 Task: Add Sprouts Sea Salt Pita Crackers to the cart.
Action: Mouse moved to (320, 147)
Screenshot: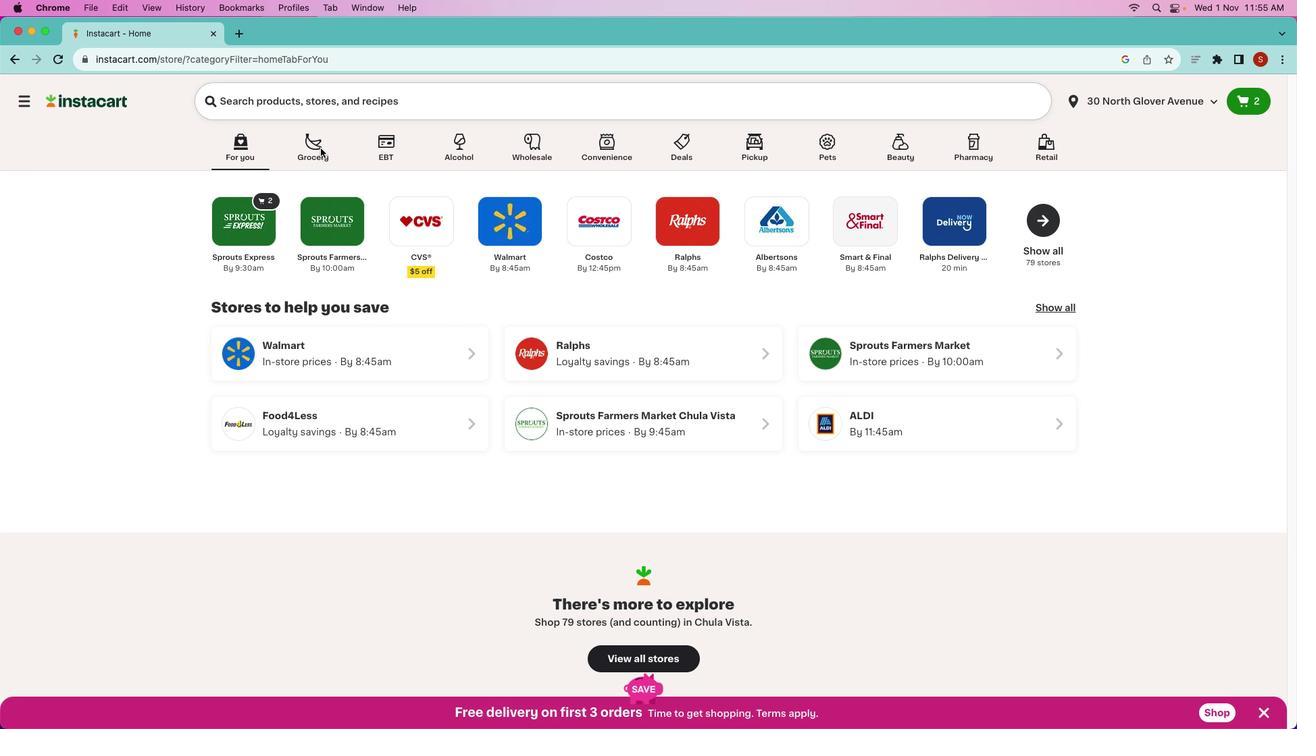 
Action: Mouse pressed left at (320, 147)
Screenshot: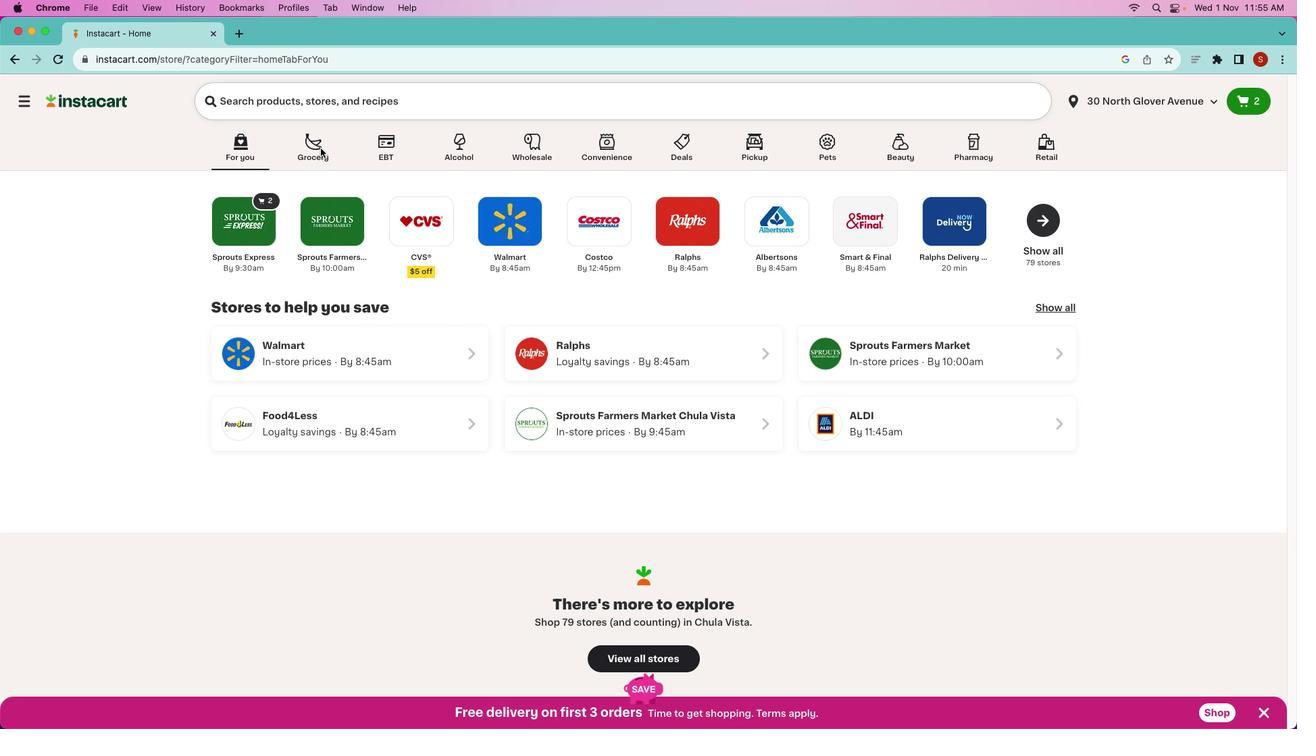 
Action: Mouse pressed left at (320, 147)
Screenshot: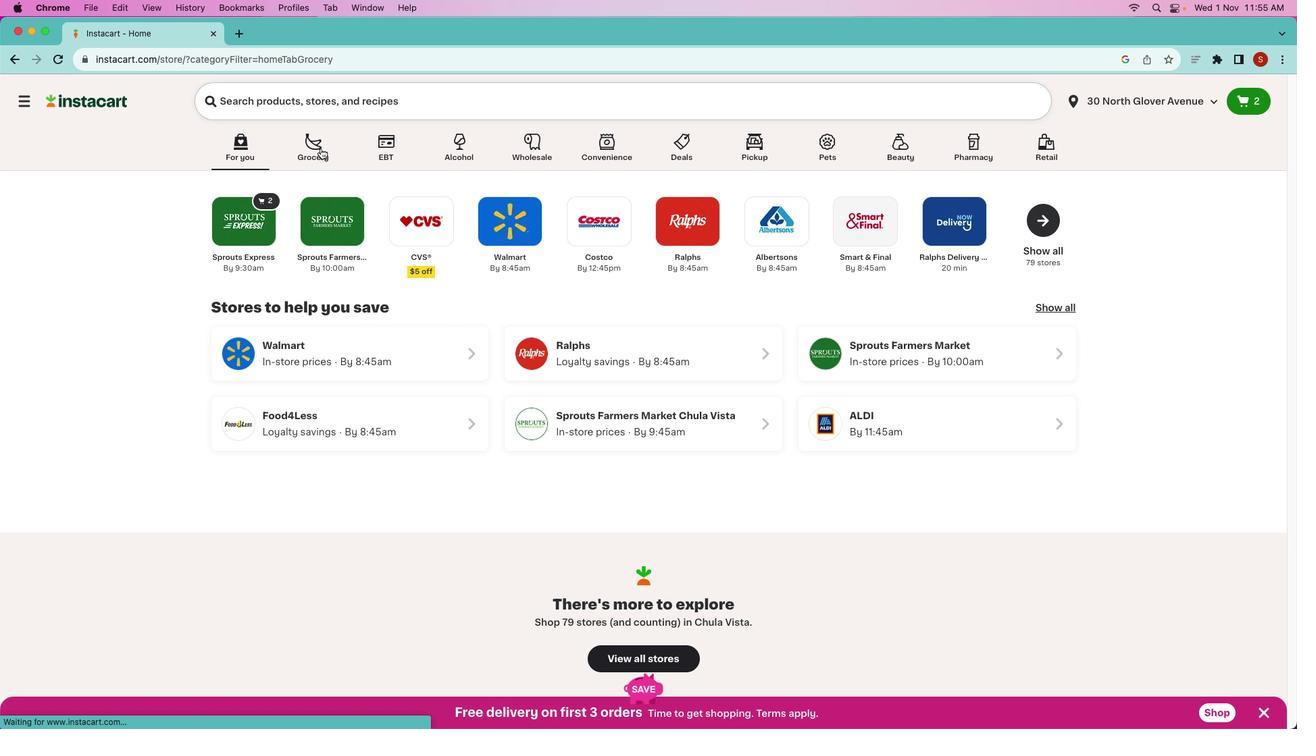 
Action: Mouse moved to (629, 331)
Screenshot: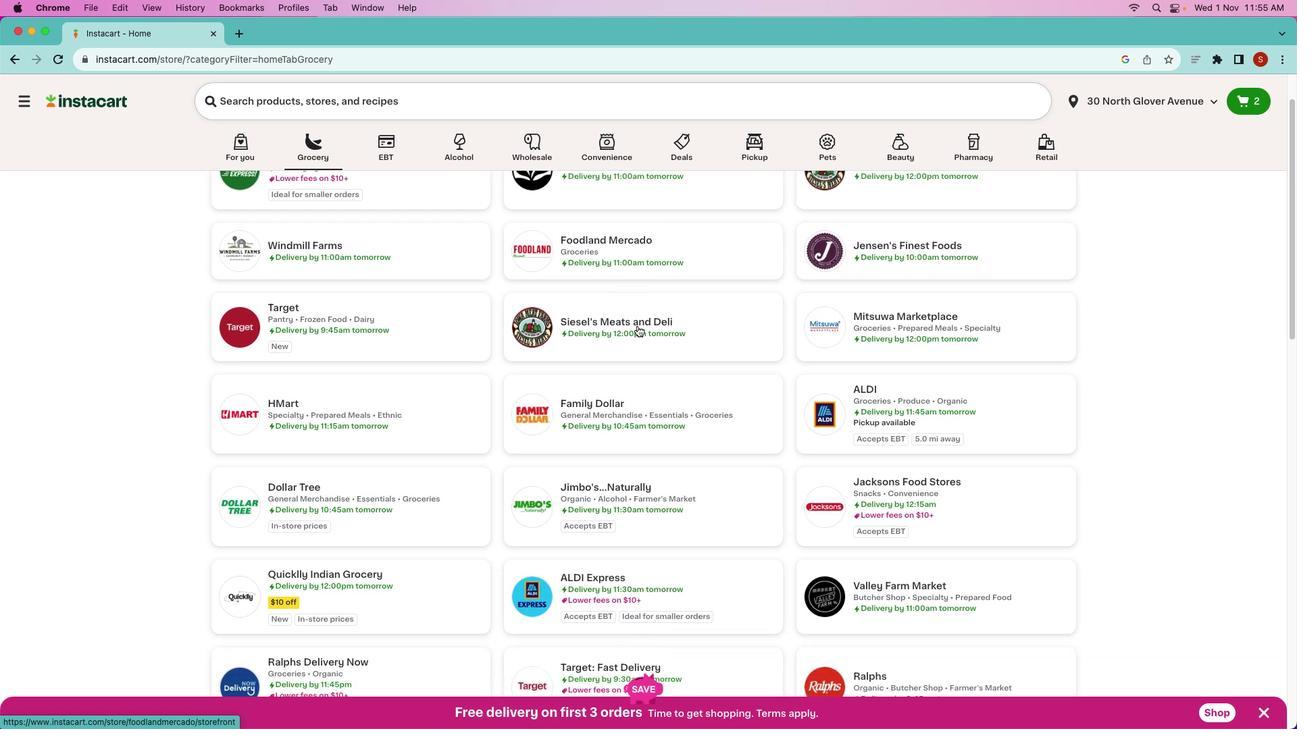 
Action: Mouse scrolled (629, 331) with delta (0, 0)
Screenshot: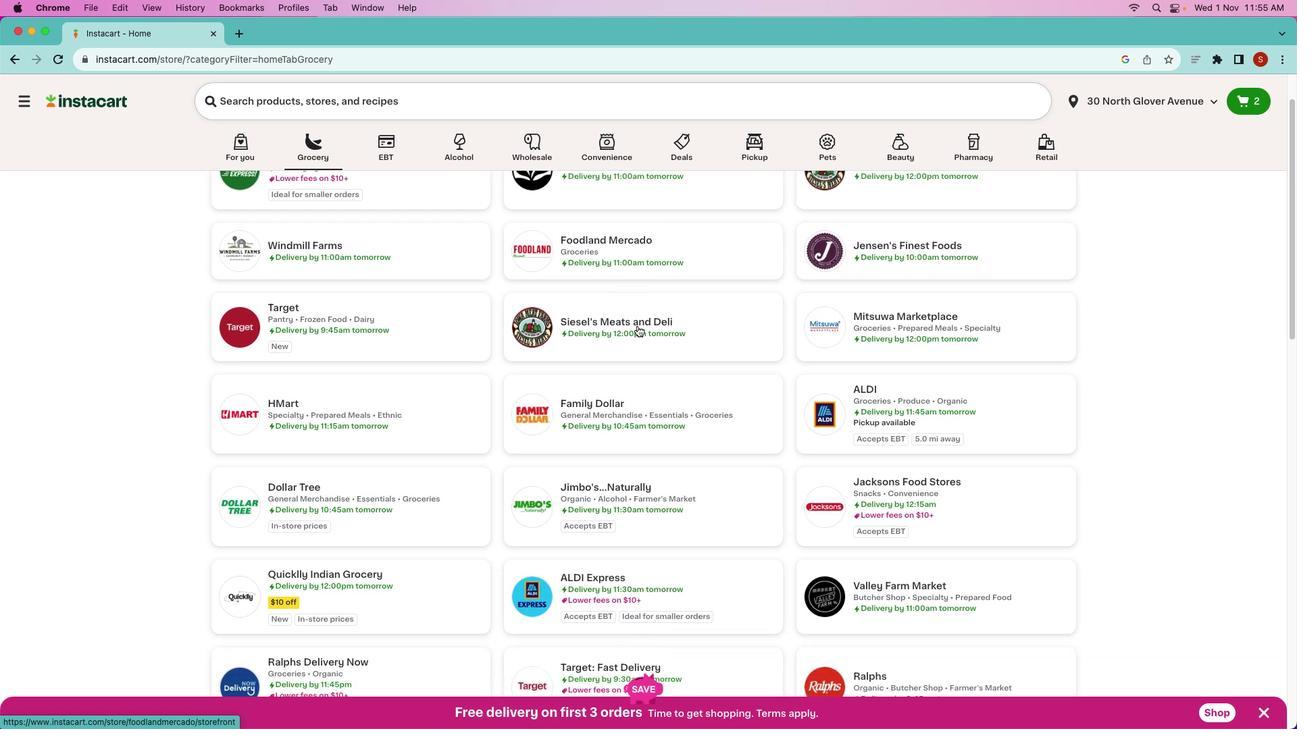 
Action: Mouse moved to (633, 328)
Screenshot: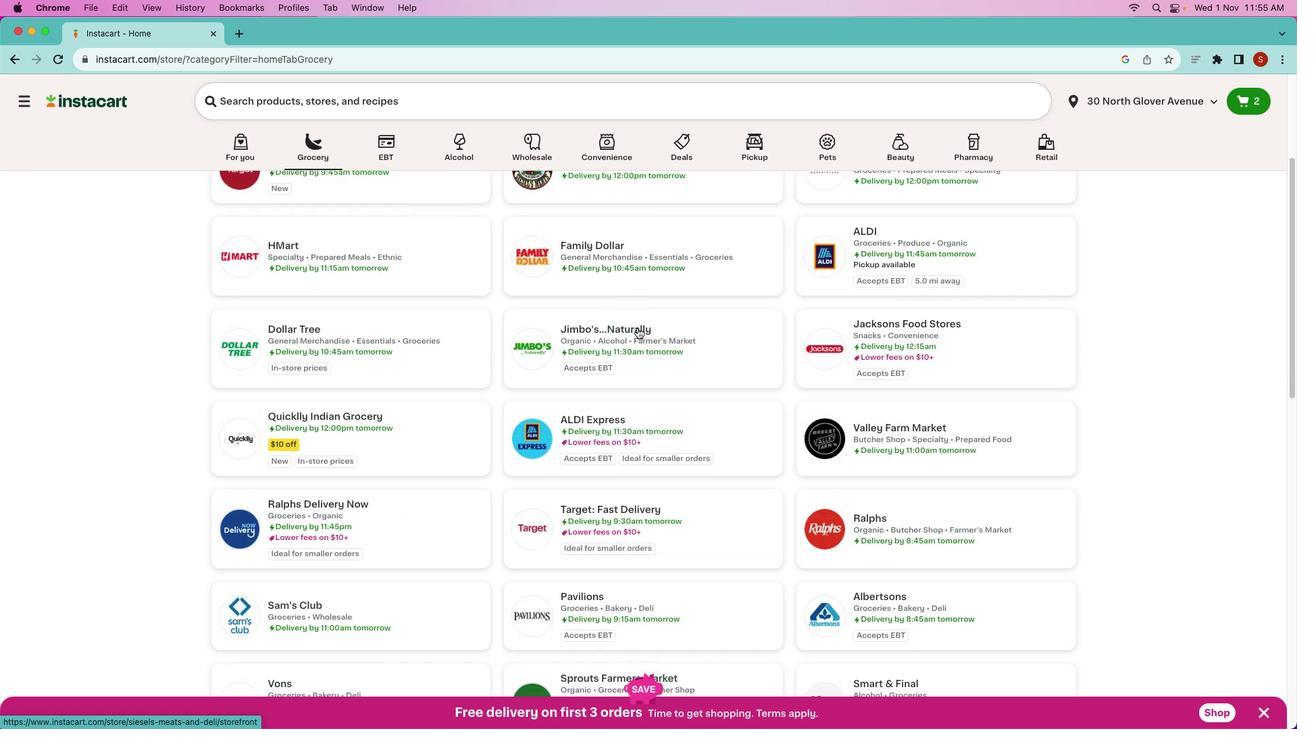 
Action: Mouse scrolled (633, 328) with delta (0, 0)
Screenshot: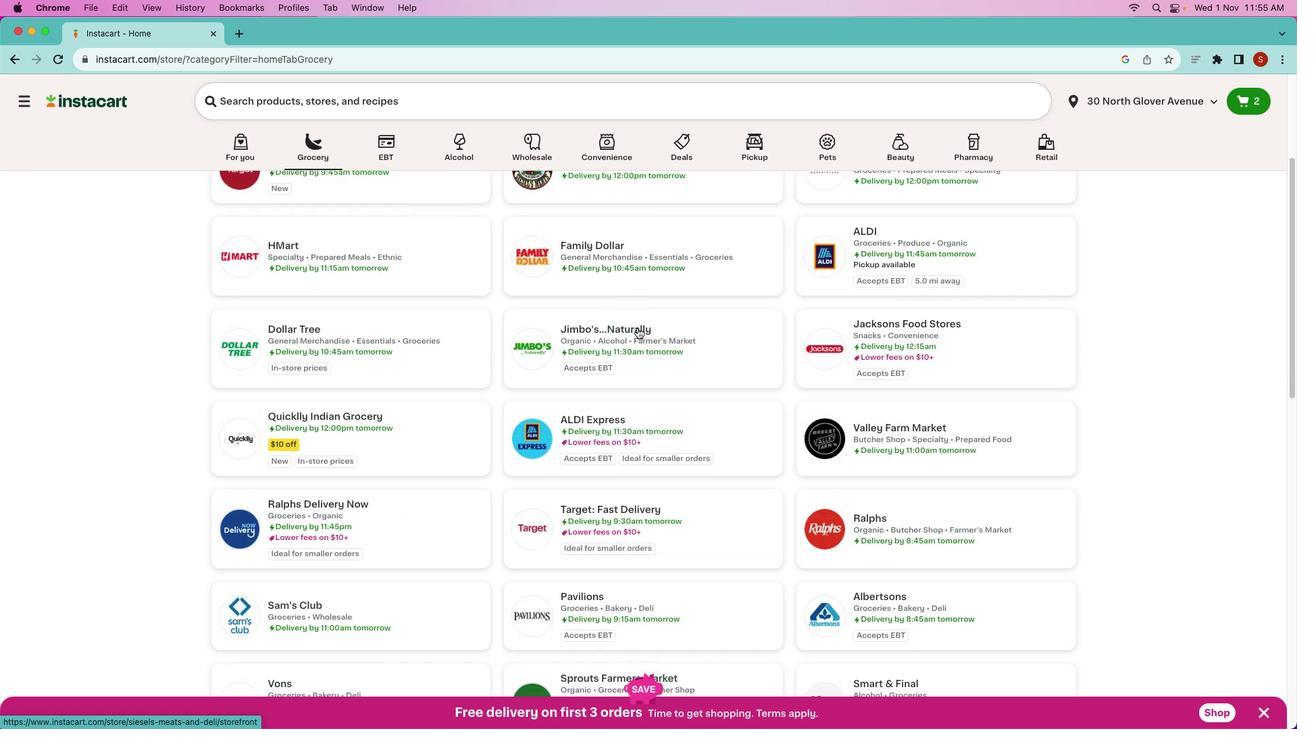 
Action: Mouse moved to (635, 328)
Screenshot: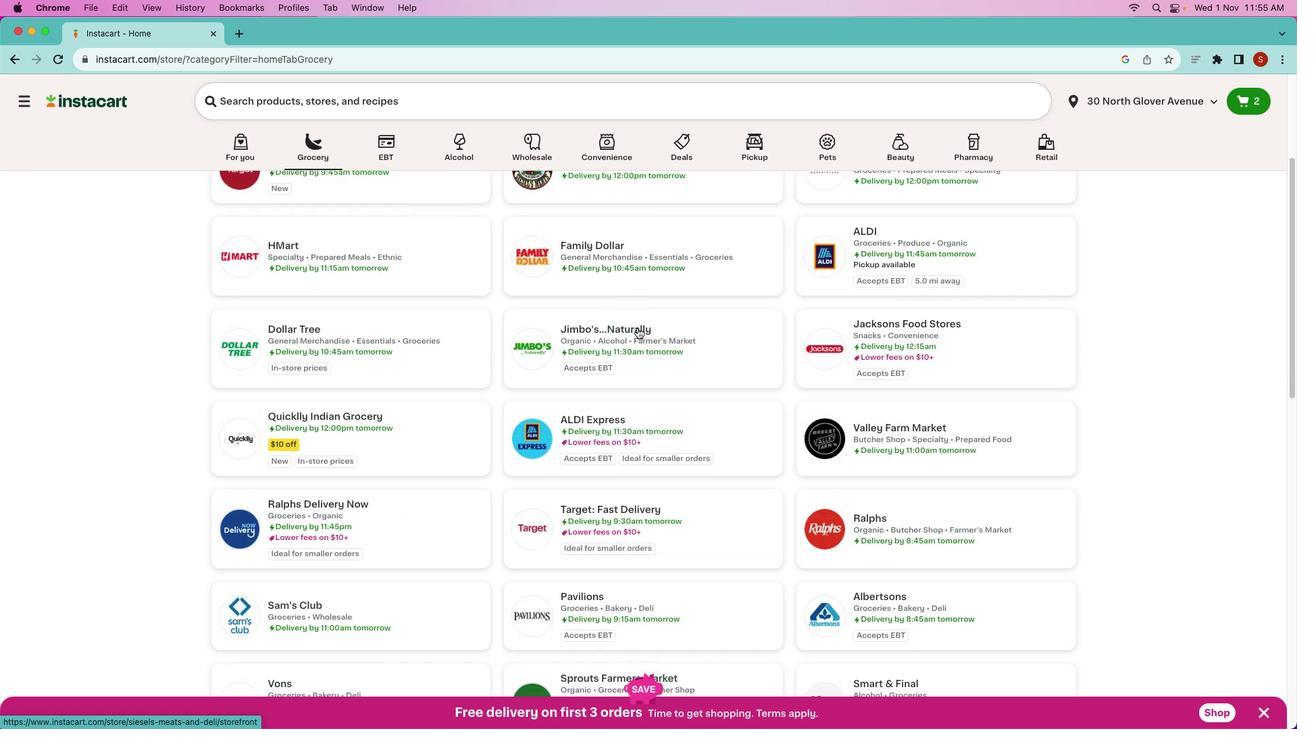 
Action: Mouse scrolled (635, 328) with delta (0, -2)
Screenshot: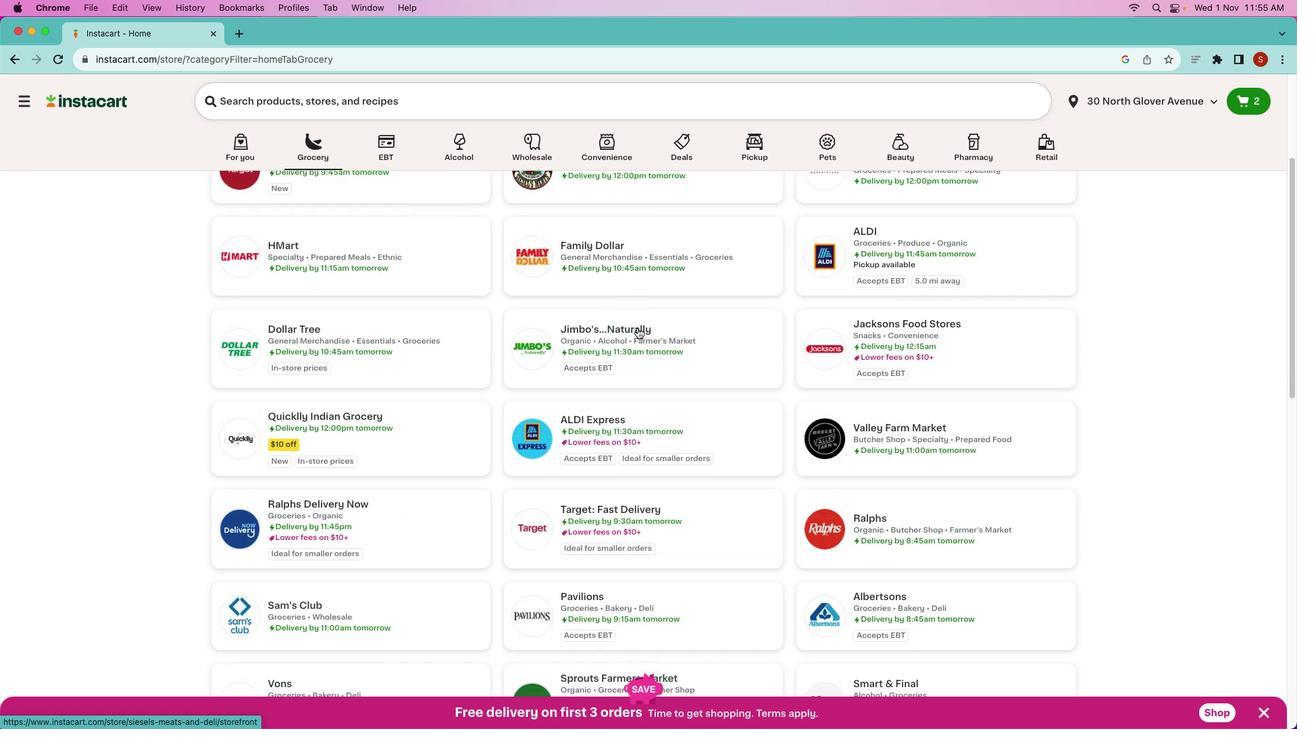 
Action: Mouse moved to (636, 326)
Screenshot: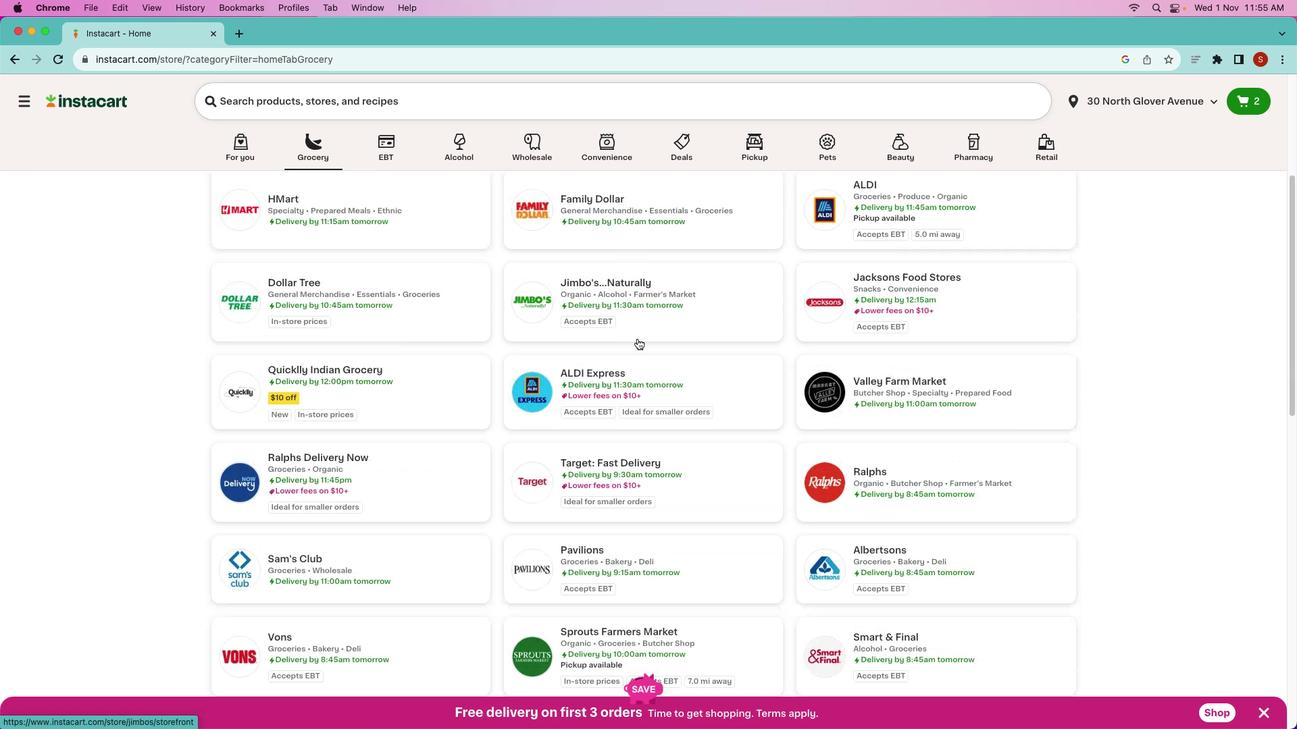 
Action: Mouse scrolled (636, 326) with delta (0, -3)
Screenshot: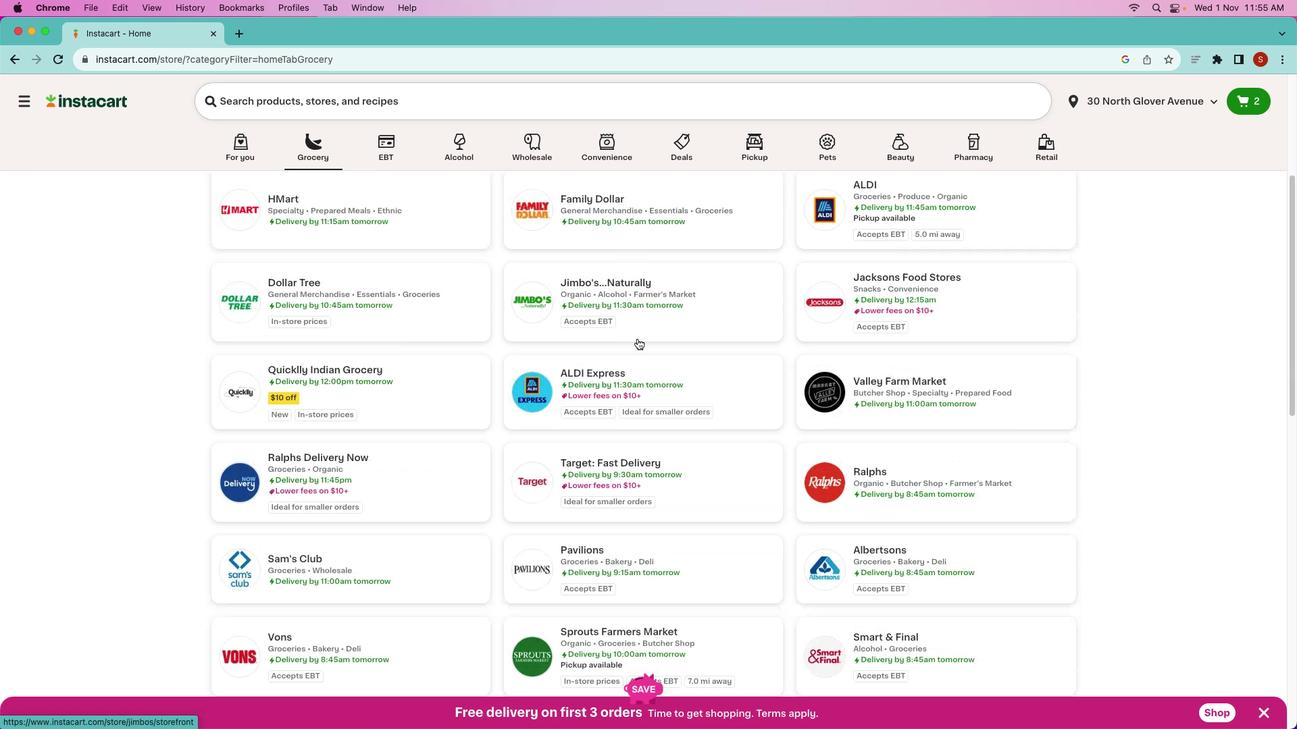 
Action: Mouse moved to (686, 447)
Screenshot: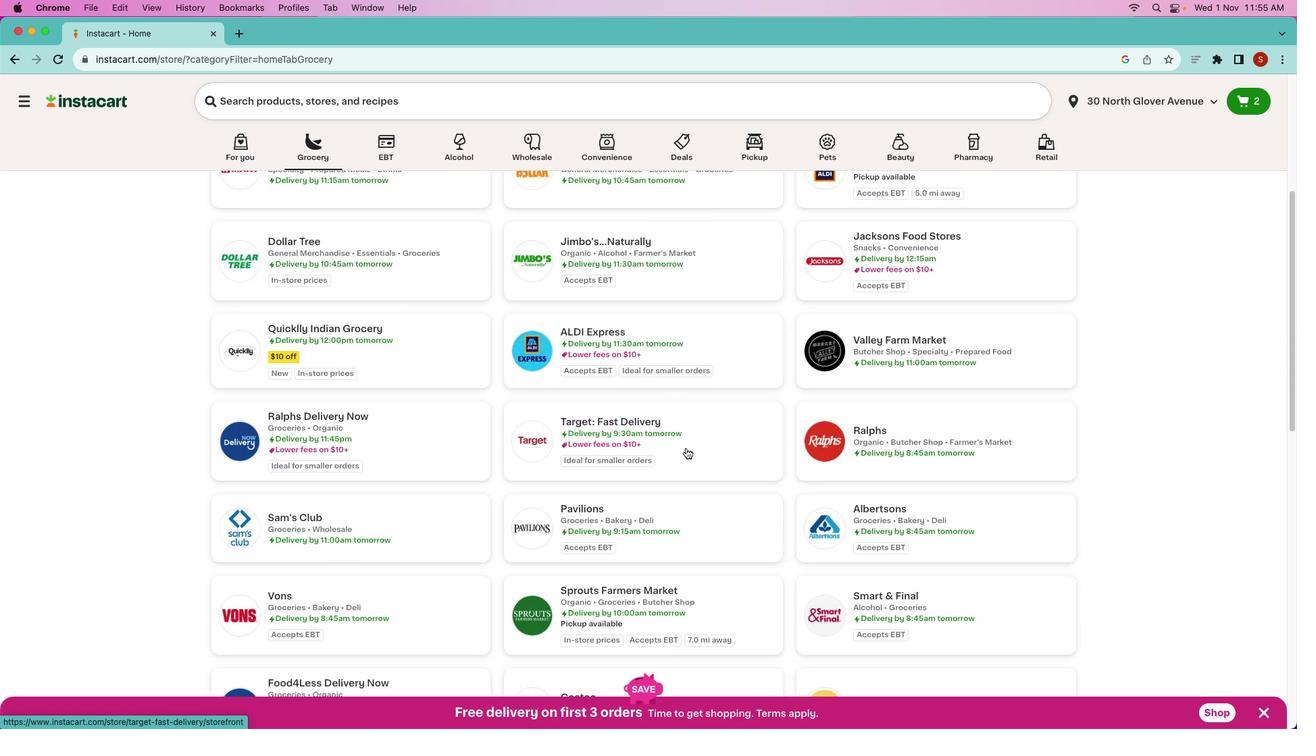 
Action: Mouse scrolled (686, 447) with delta (0, 0)
Screenshot: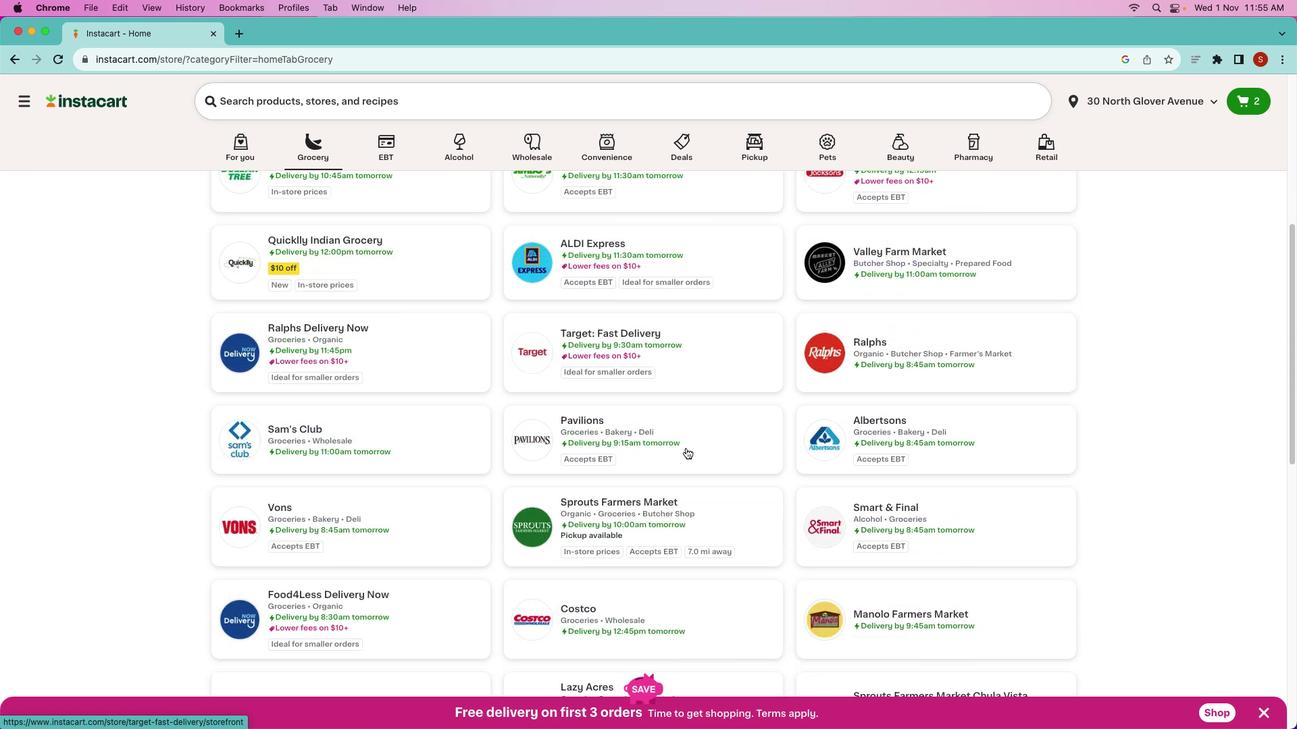 
Action: Mouse moved to (686, 448)
Screenshot: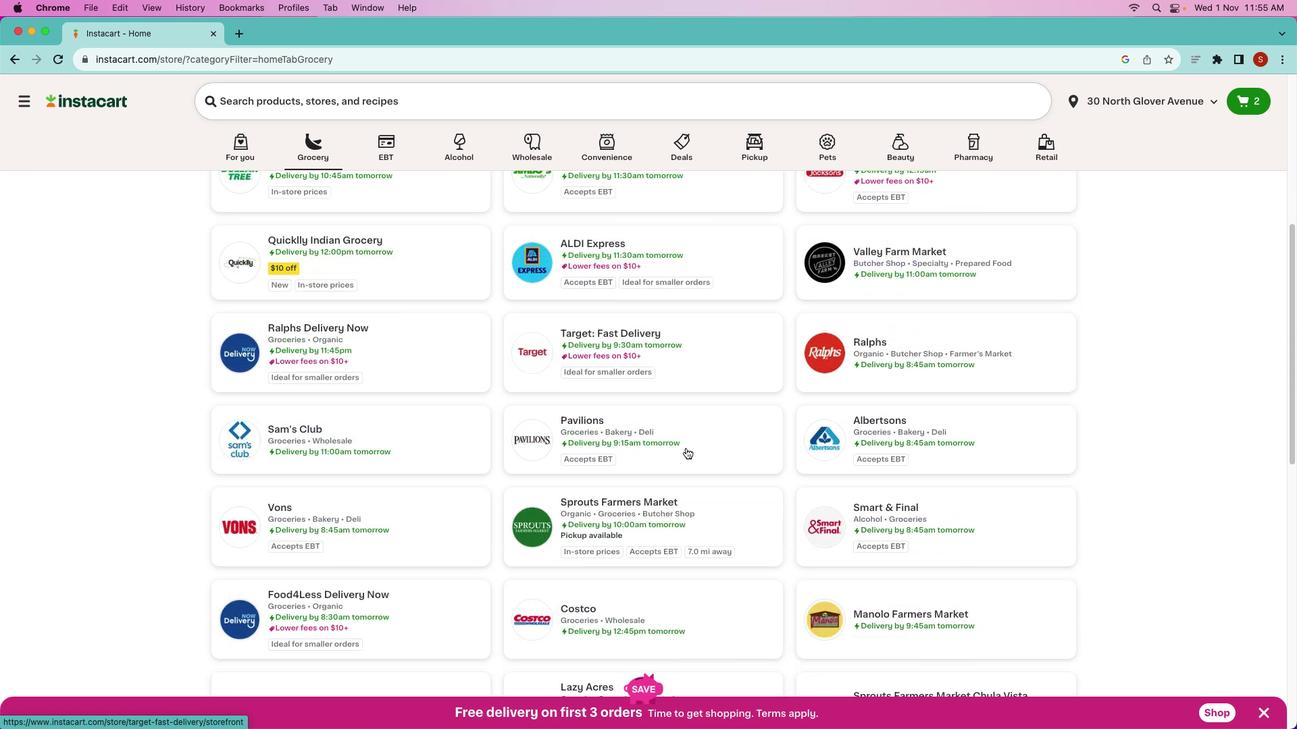 
Action: Mouse scrolled (686, 448) with delta (0, 0)
Screenshot: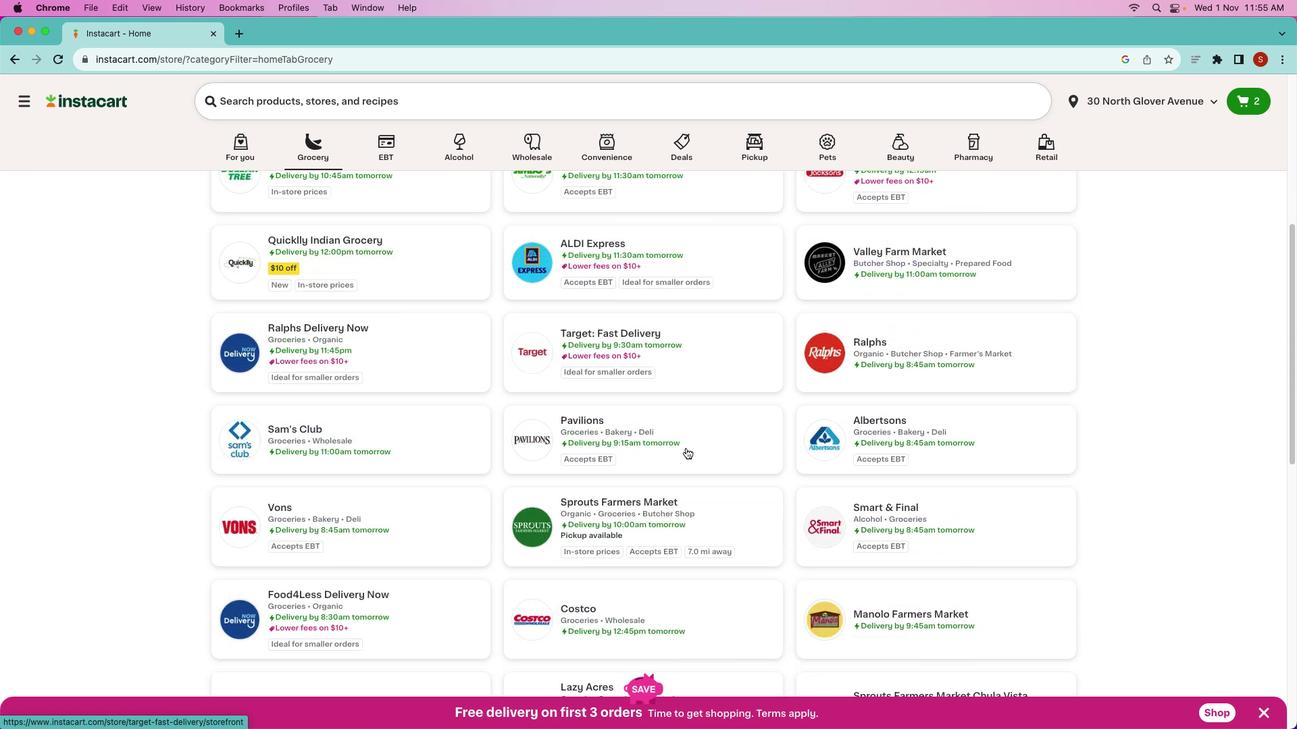 
Action: Mouse scrolled (686, 448) with delta (0, -2)
Screenshot: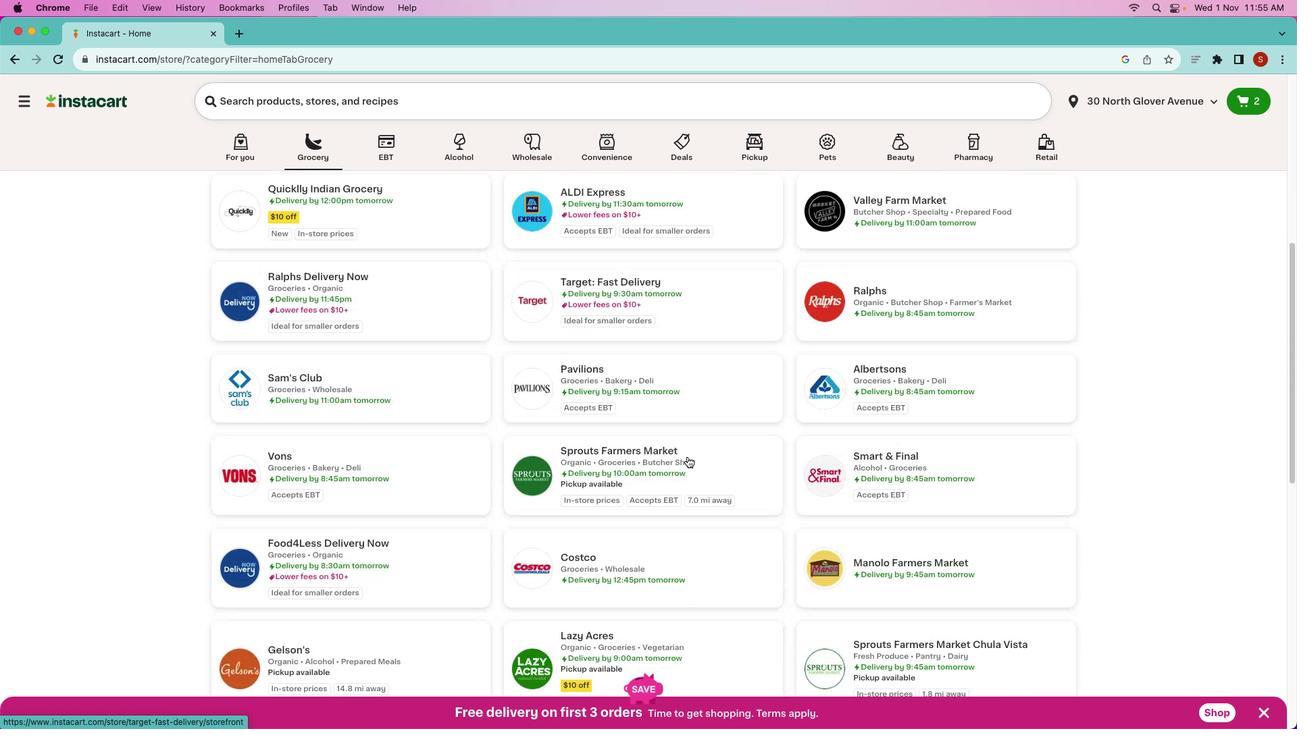 
Action: Mouse scrolled (686, 448) with delta (0, -3)
Screenshot: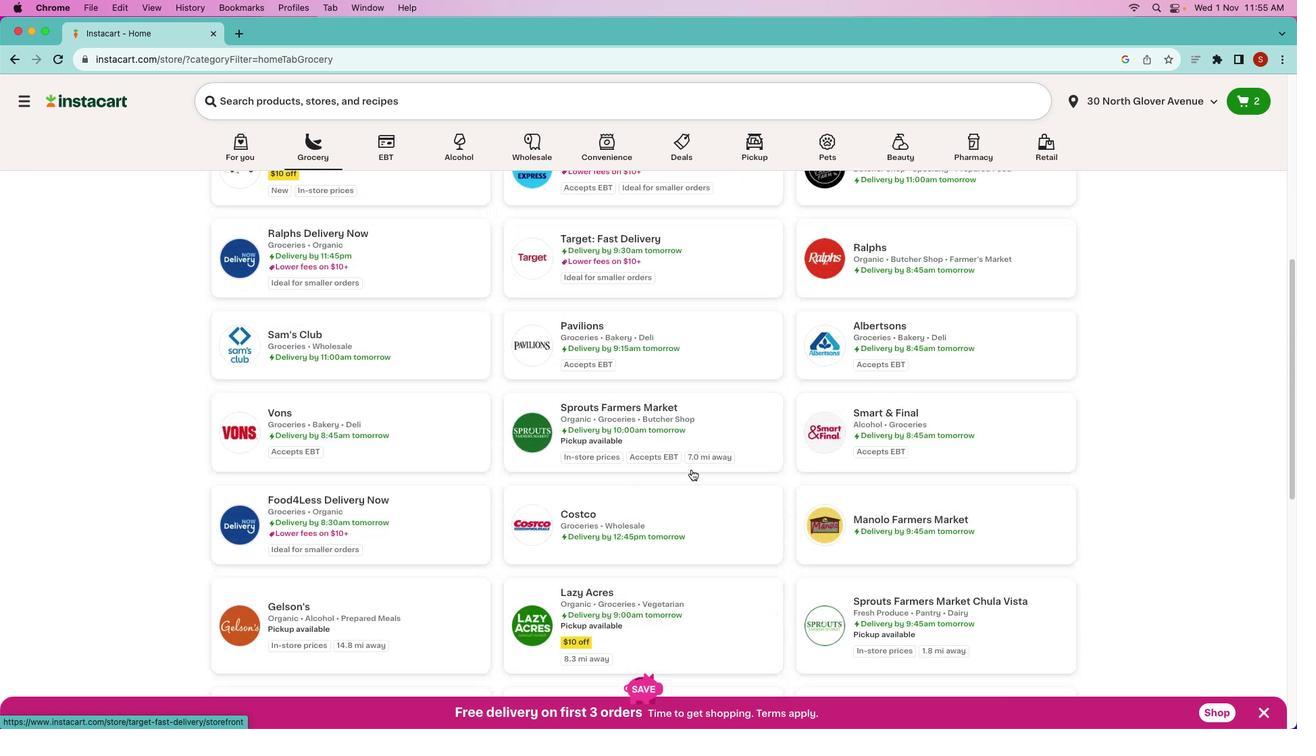 
Action: Mouse moved to (656, 377)
Screenshot: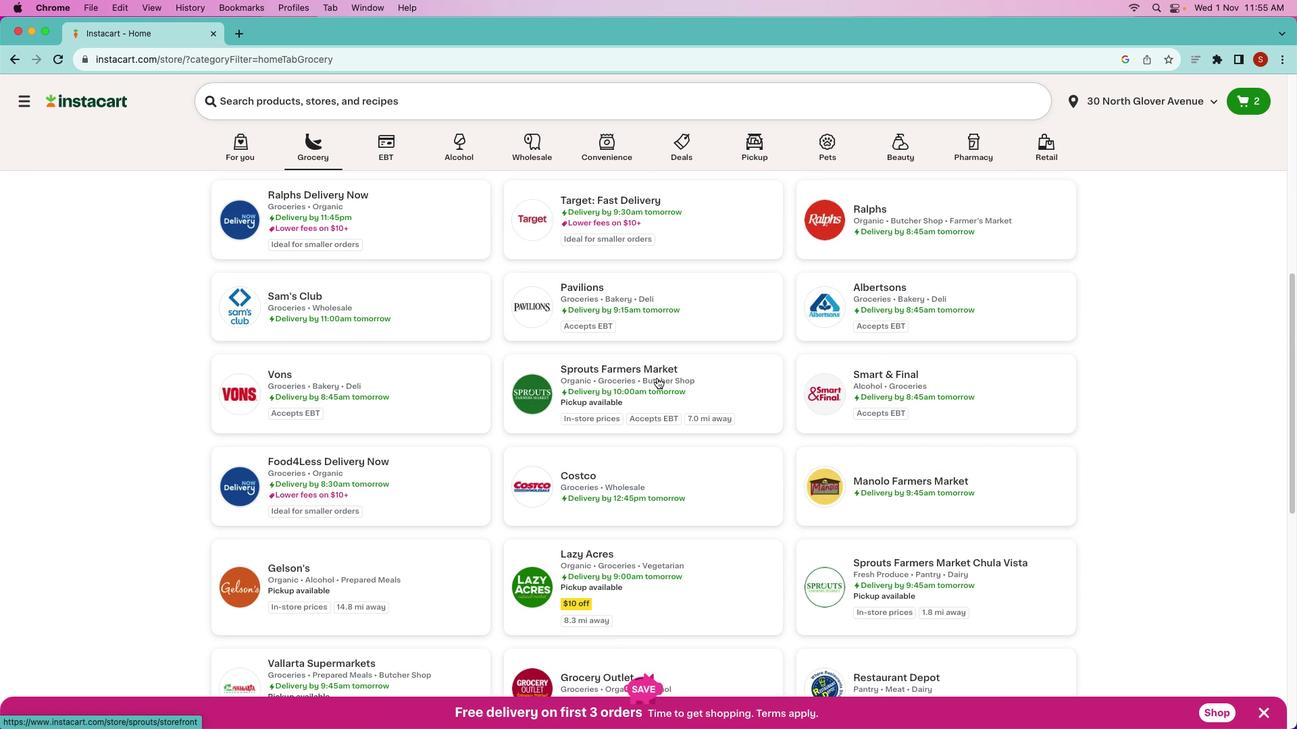 
Action: Mouse pressed left at (656, 377)
Screenshot: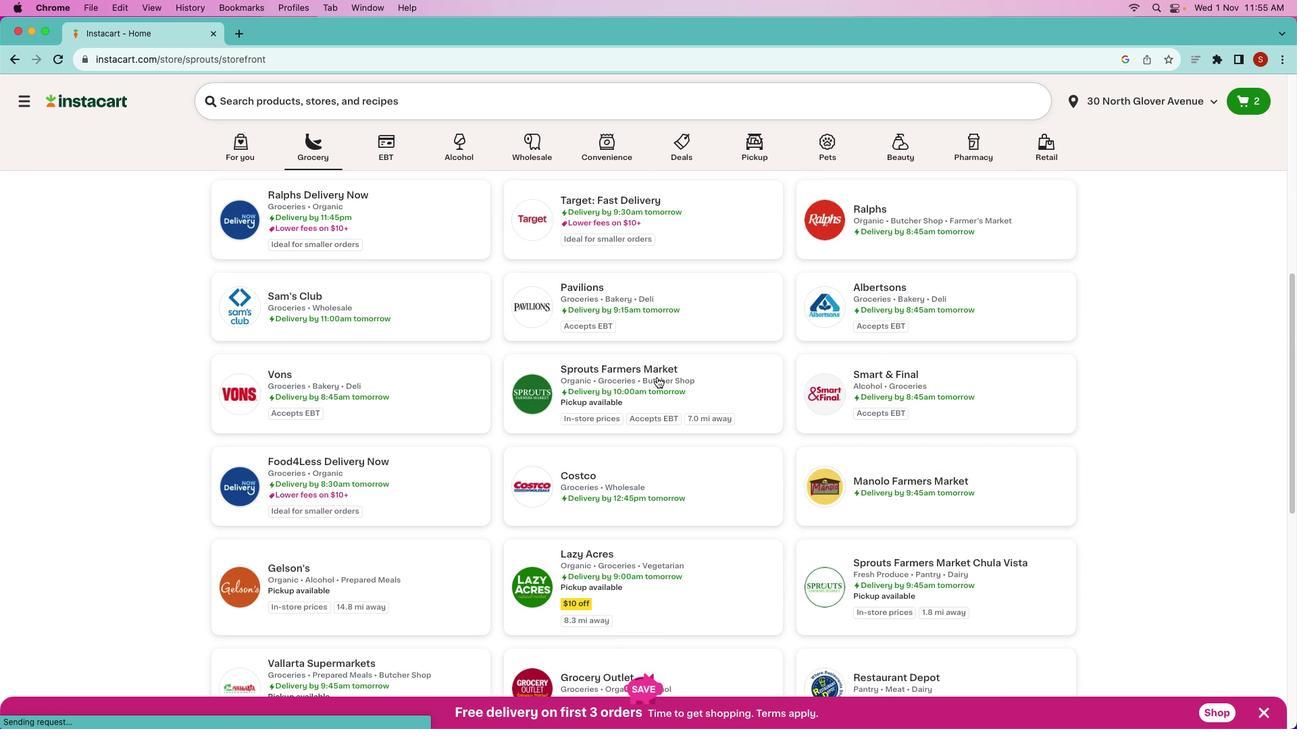 
Action: Mouse moved to (657, 376)
Screenshot: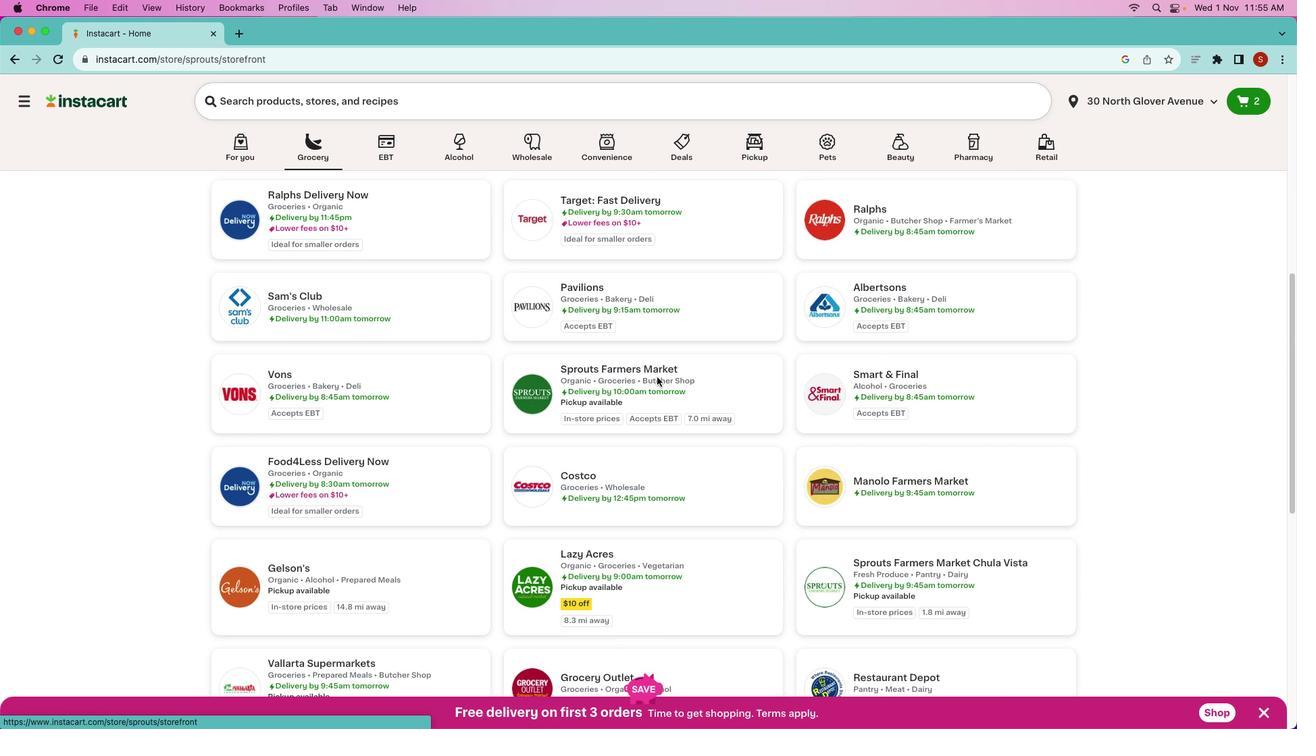 
Action: Mouse pressed left at (657, 376)
Screenshot: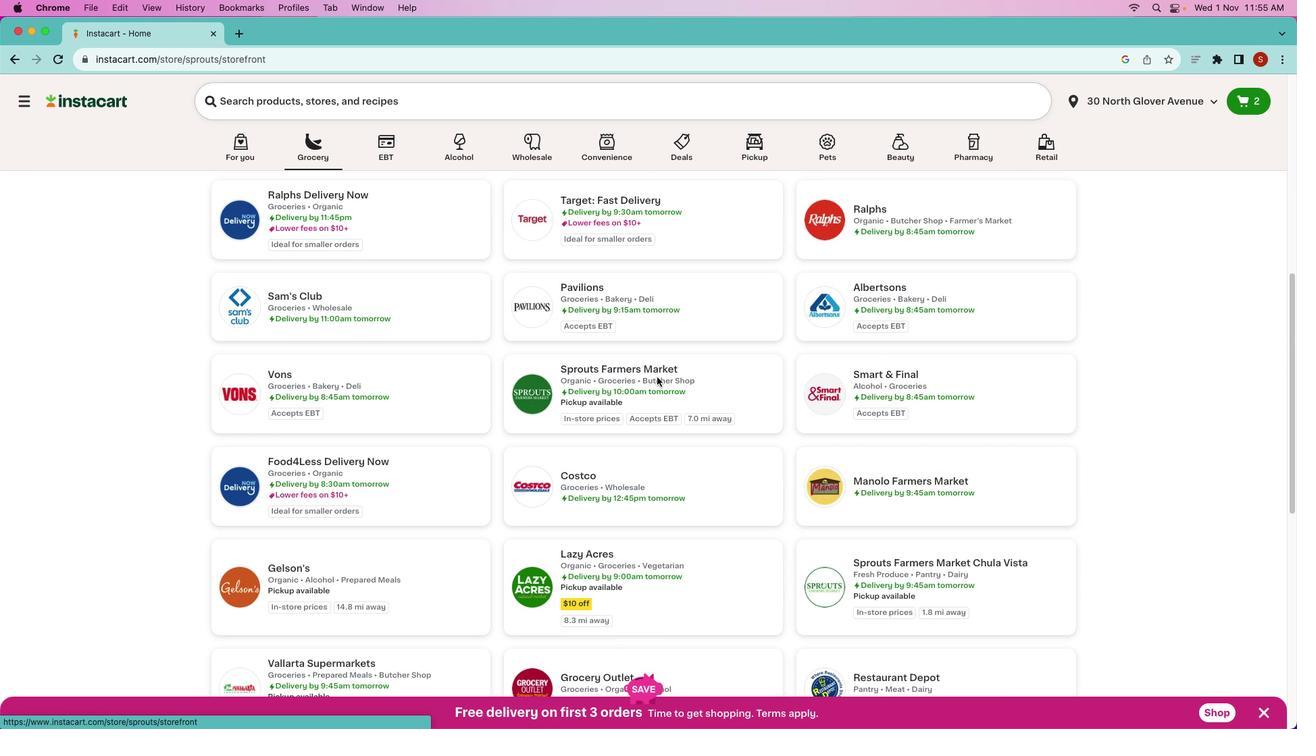 
Action: Mouse moved to (568, 95)
Screenshot: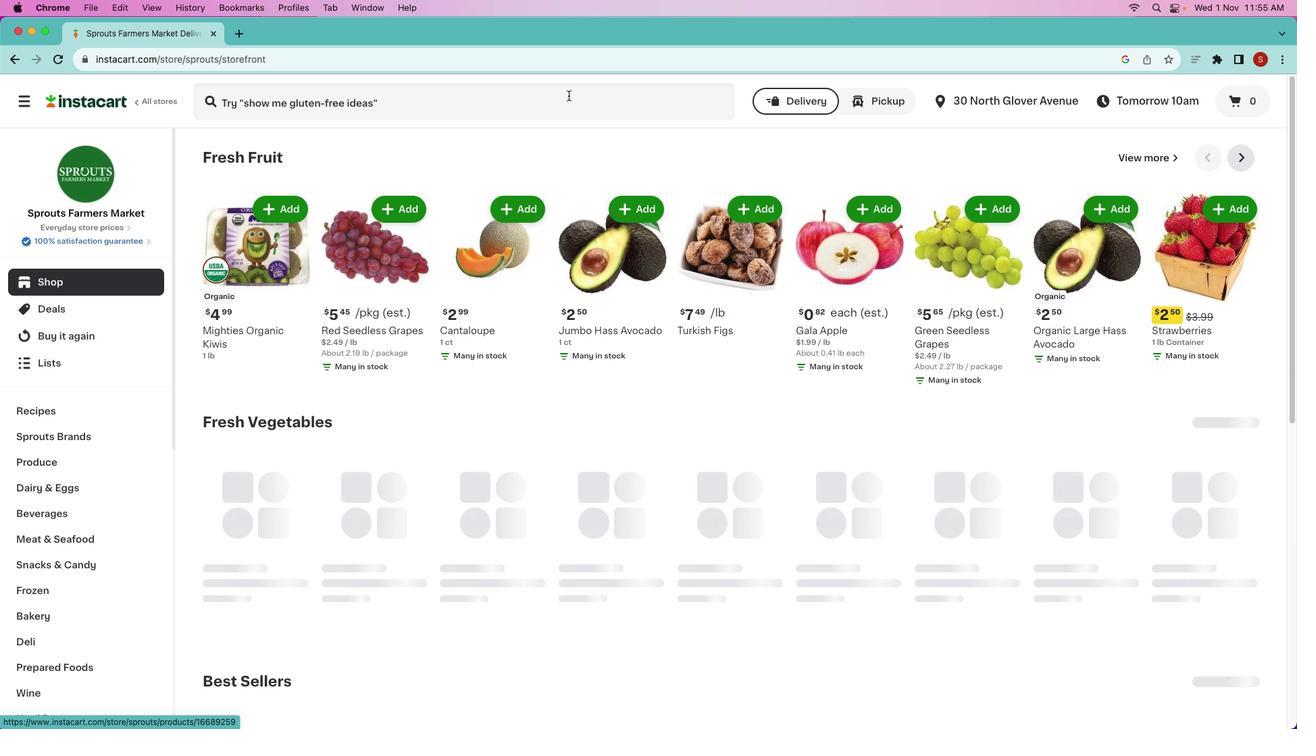 
Action: Mouse pressed left at (568, 95)
Screenshot: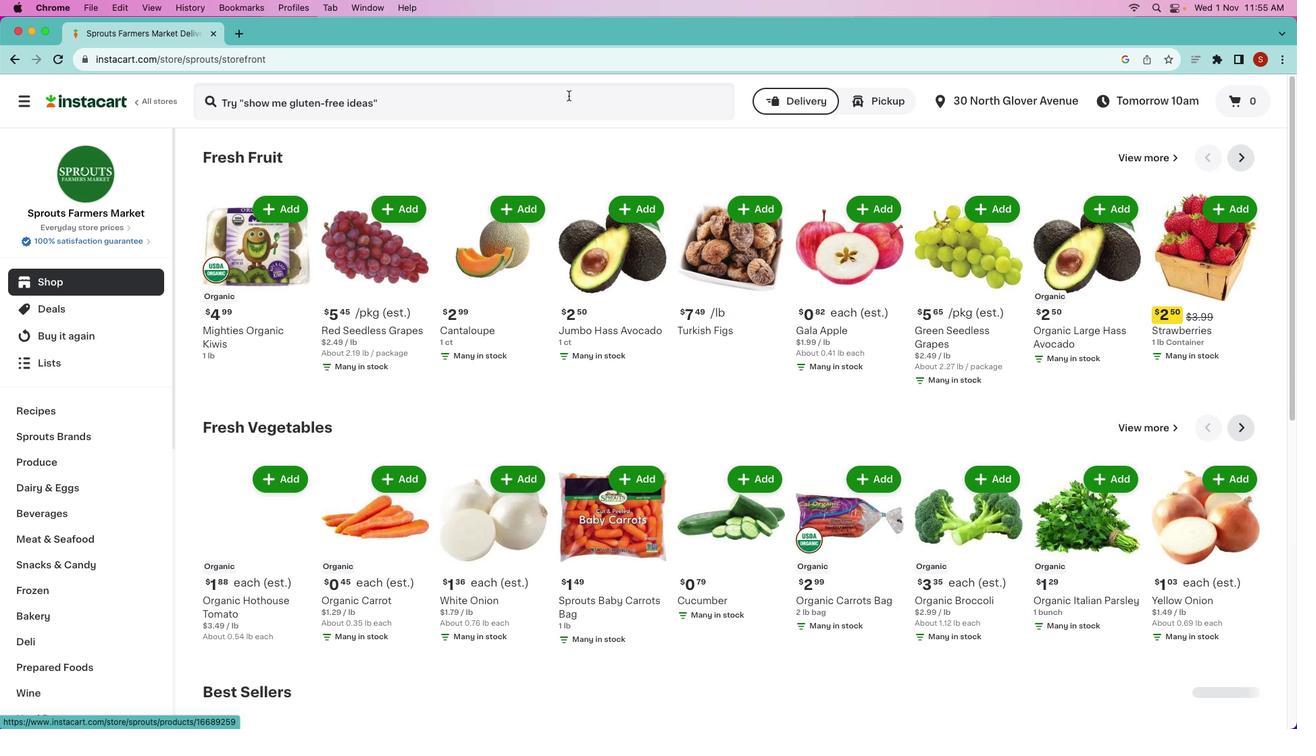 
Action: Key pressed 's''p''r''o''u''t''s'Key.space's''e''a'Key.space's''a''l''t'Key.space'p''i''t''a'Key.space'c''r''a''c''k''e''r''s'Key.enter
Screenshot: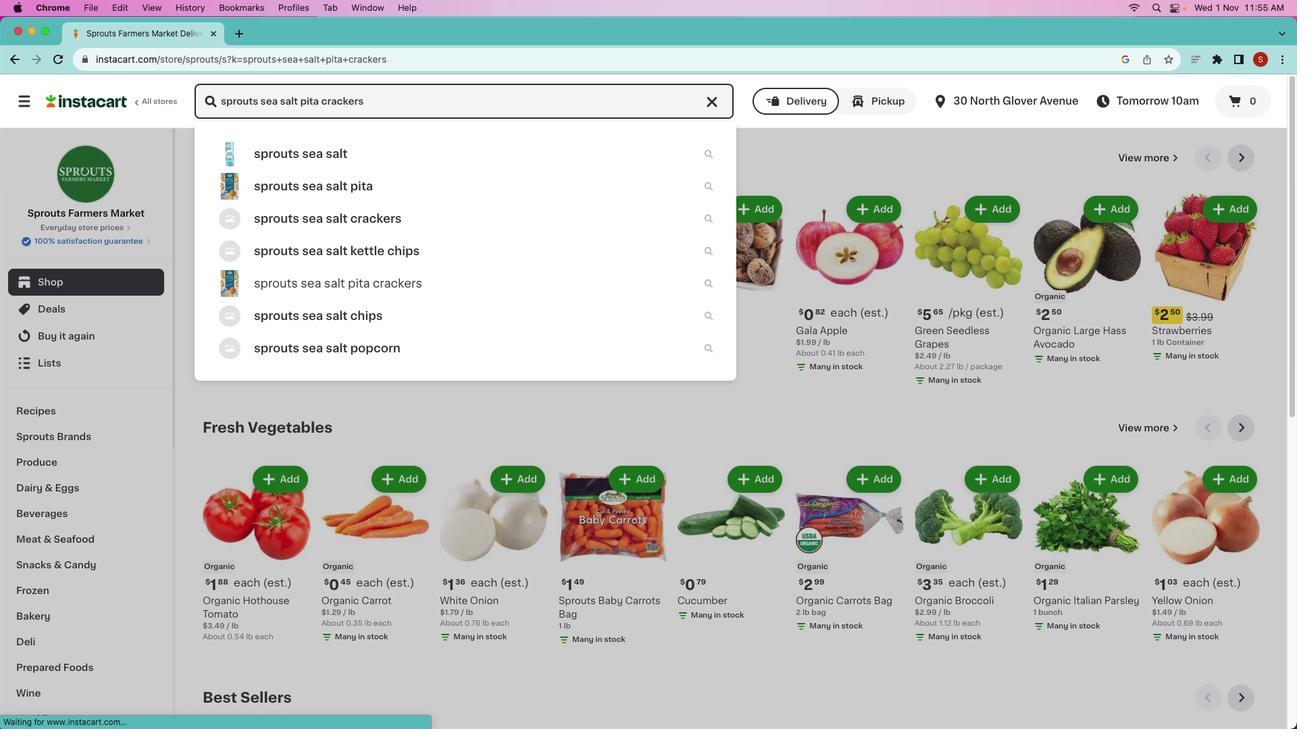 
Action: Mouse moved to (774, 229)
Screenshot: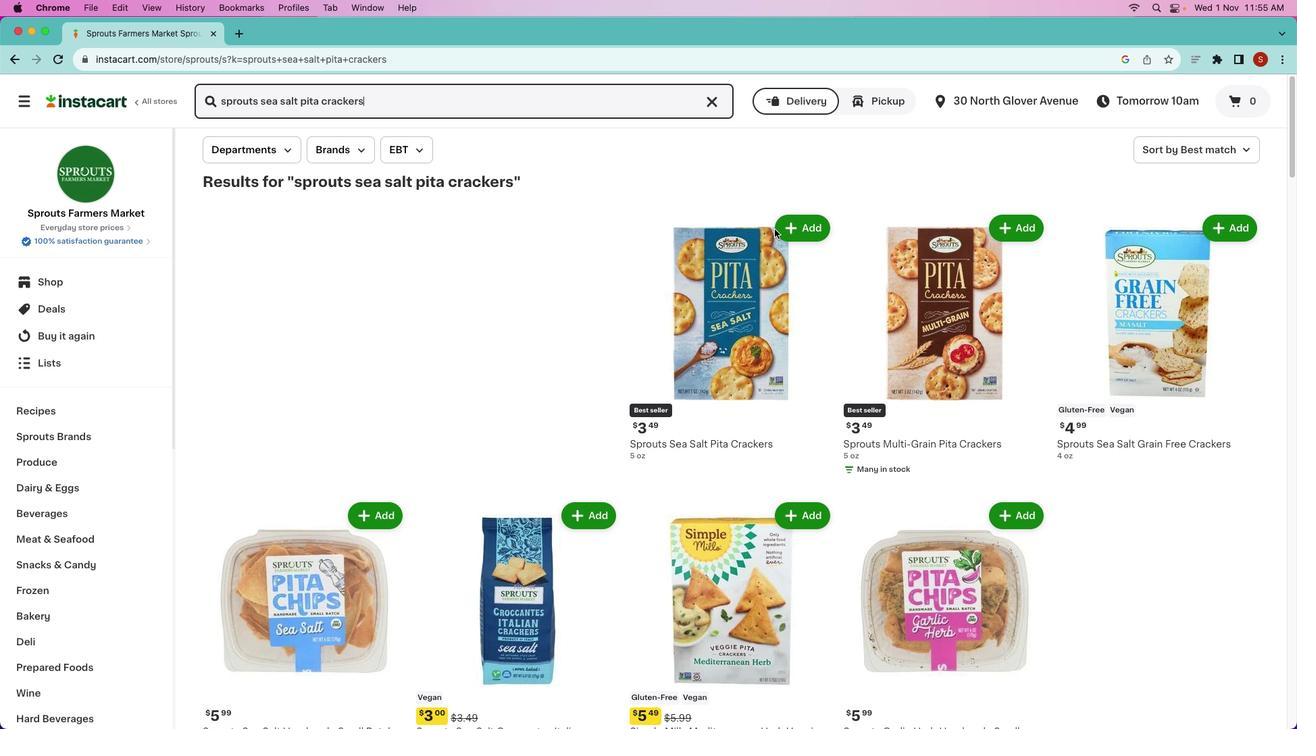 
Action: Mouse pressed left at (774, 229)
Screenshot: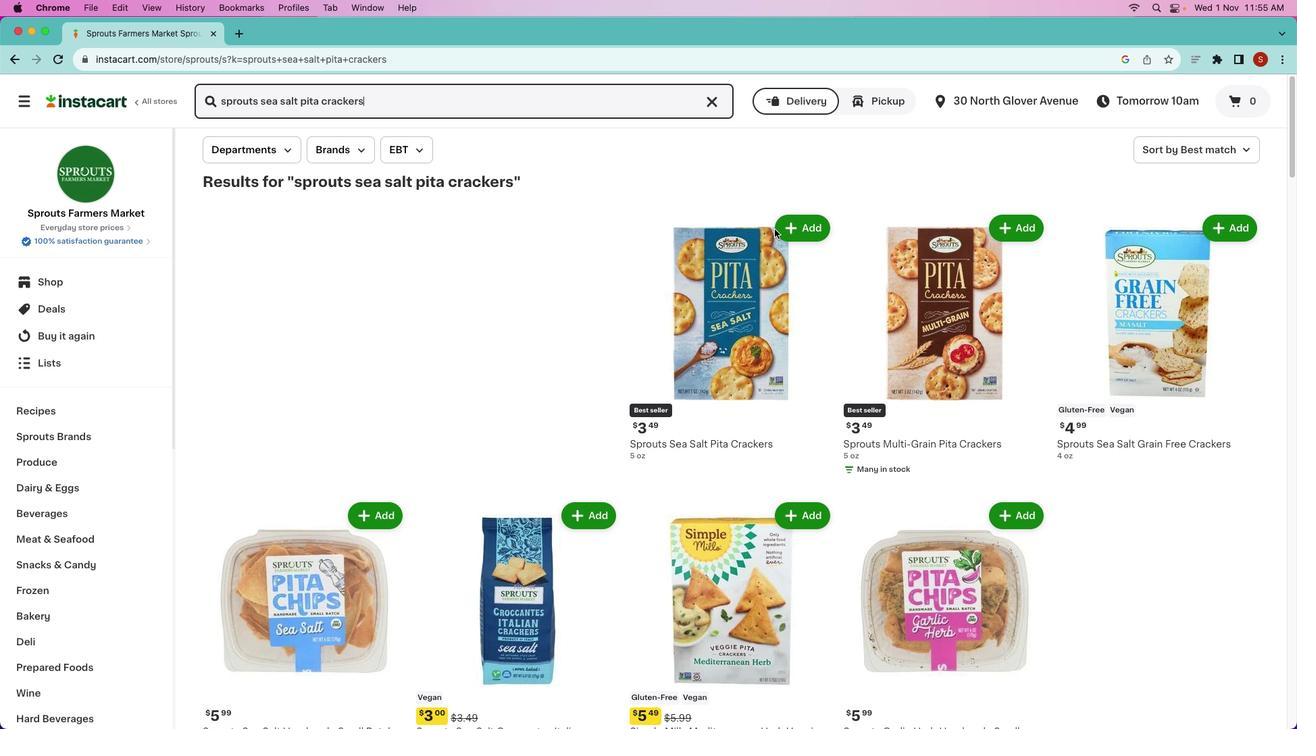 
Action: Mouse pressed left at (774, 229)
Screenshot: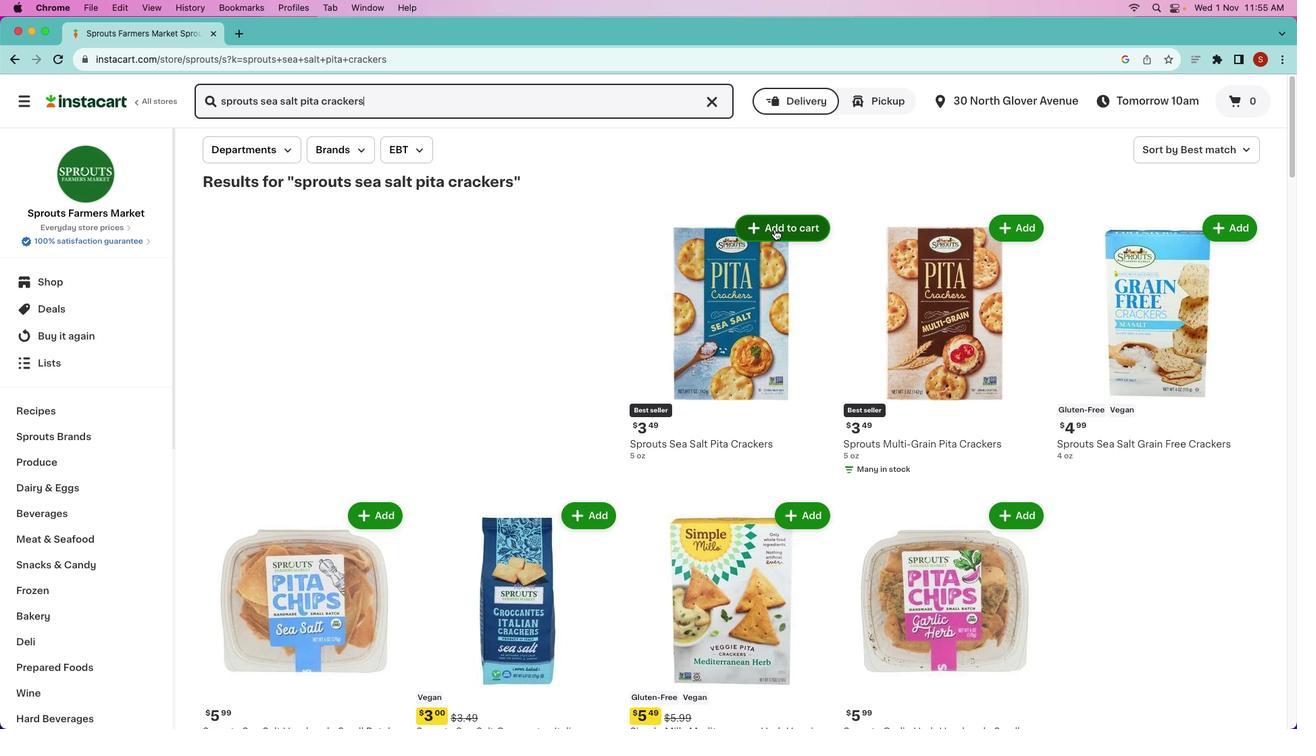 
Action: Mouse moved to (626, 289)
Screenshot: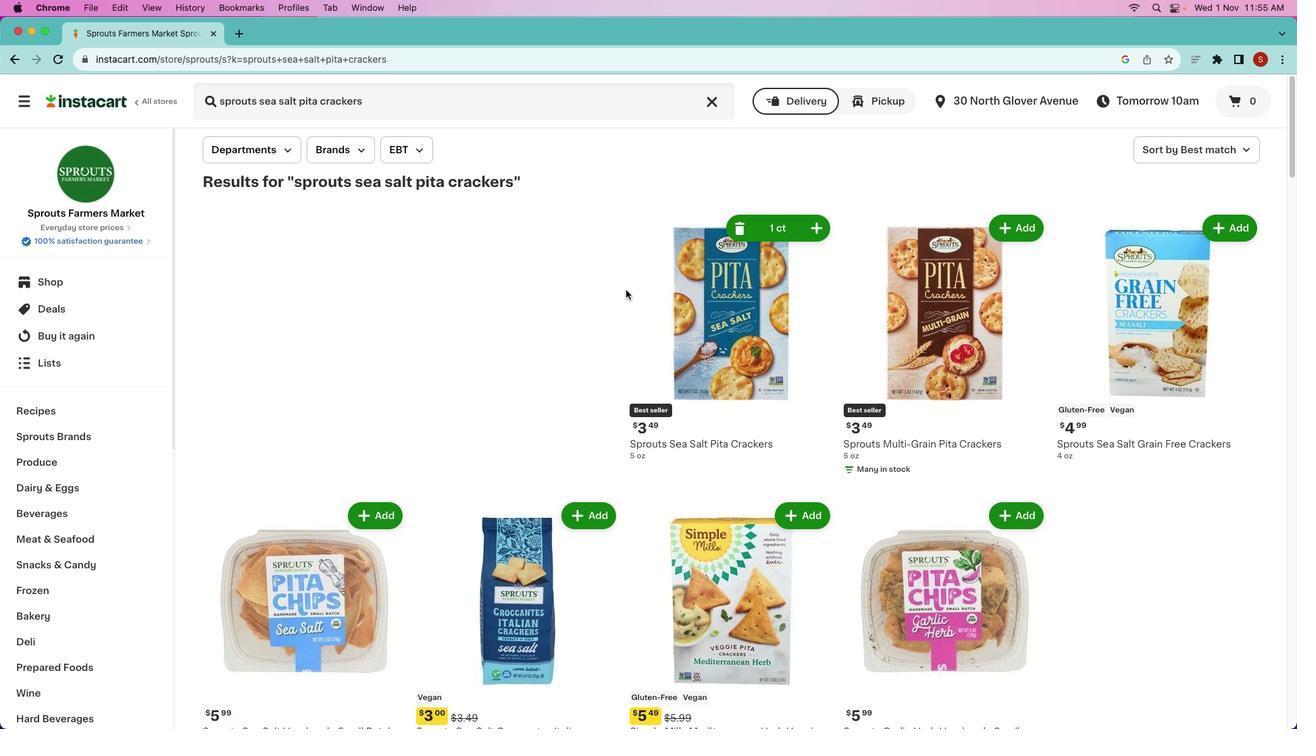 
Action: Mouse pressed left at (626, 289)
Screenshot: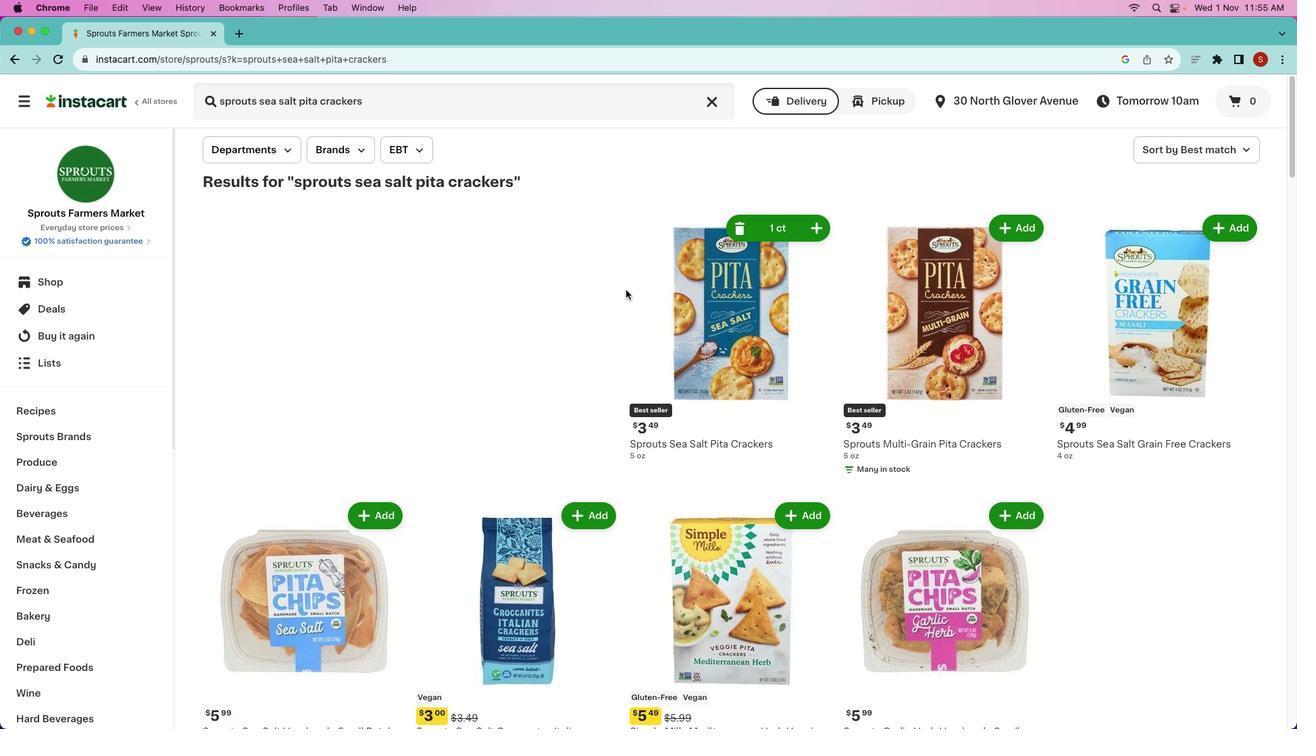 
Action: Mouse moved to (624, 291)
Screenshot: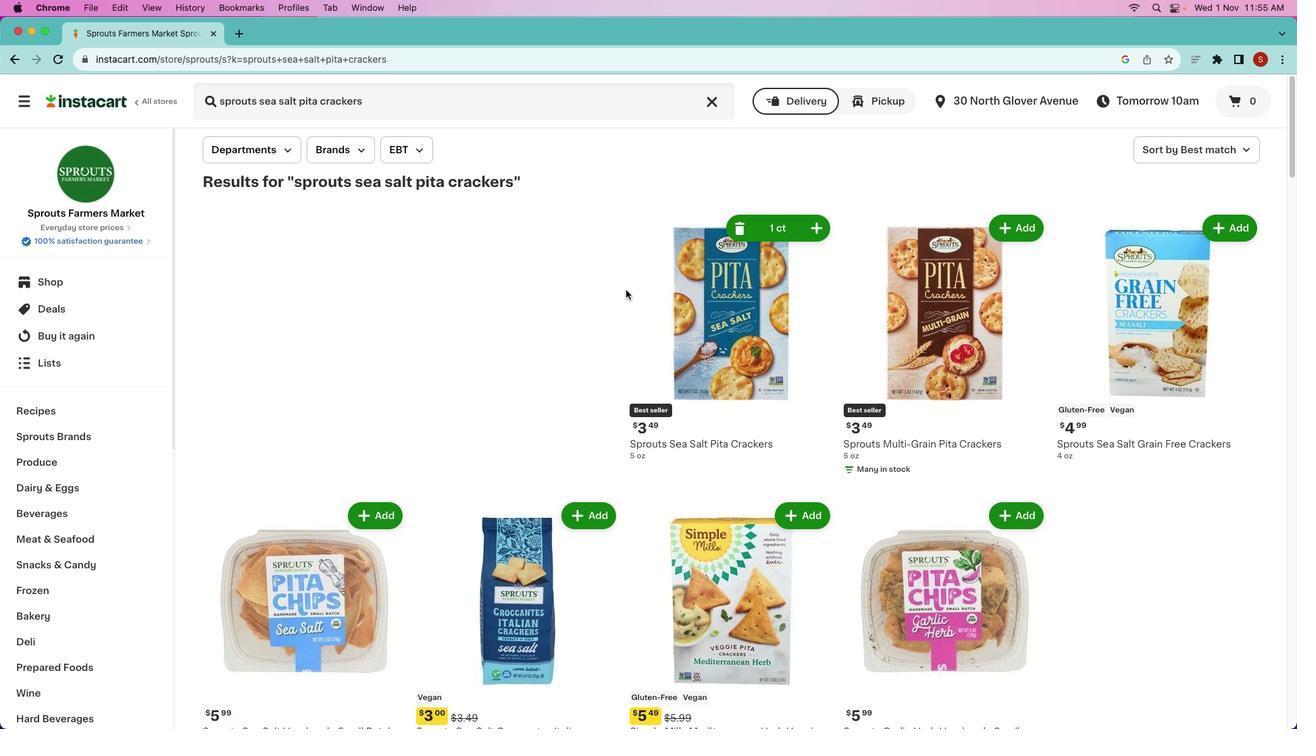 
